 Task: Add a member Rishabh.singh@softage.net.
Action: Mouse moved to (192, 134)
Screenshot: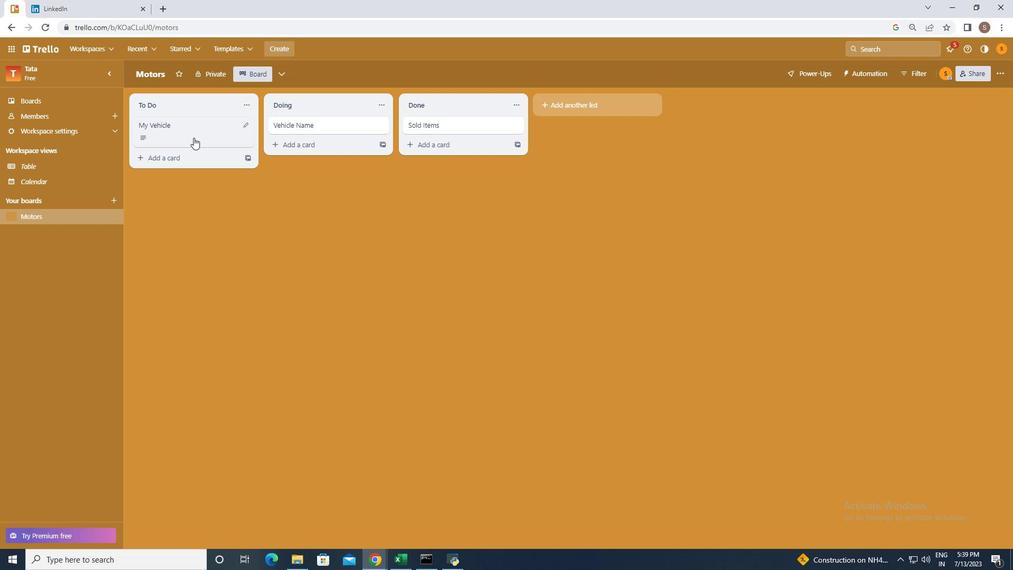 
Action: Mouse pressed left at (192, 134)
Screenshot: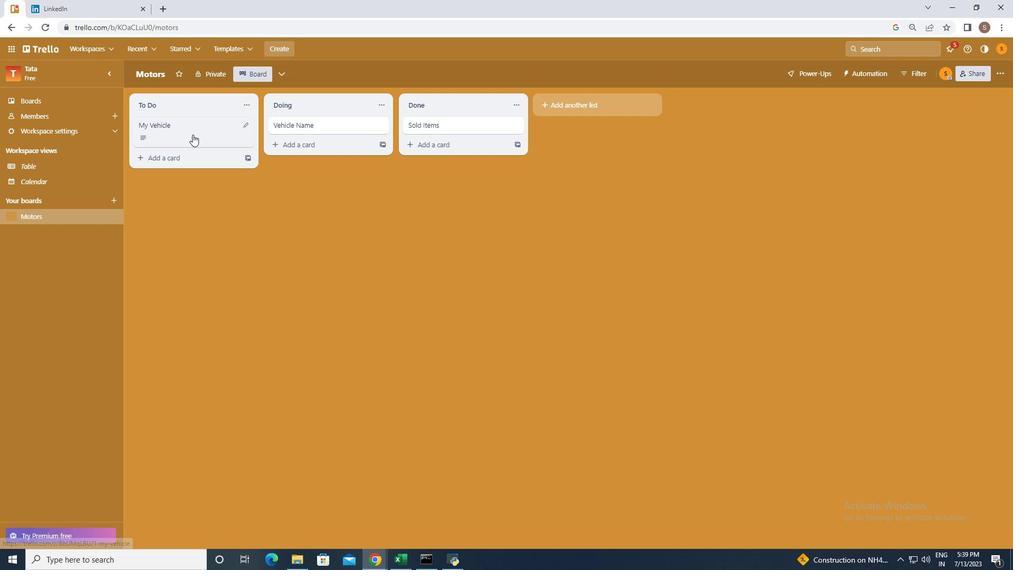 
Action: Mouse moved to (611, 124)
Screenshot: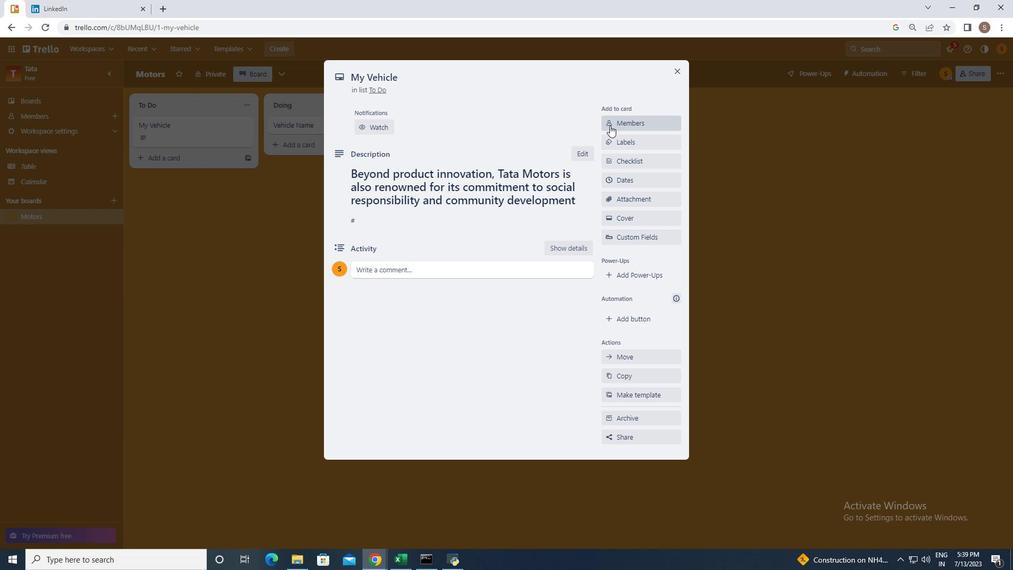 
Action: Mouse pressed left at (611, 124)
Screenshot: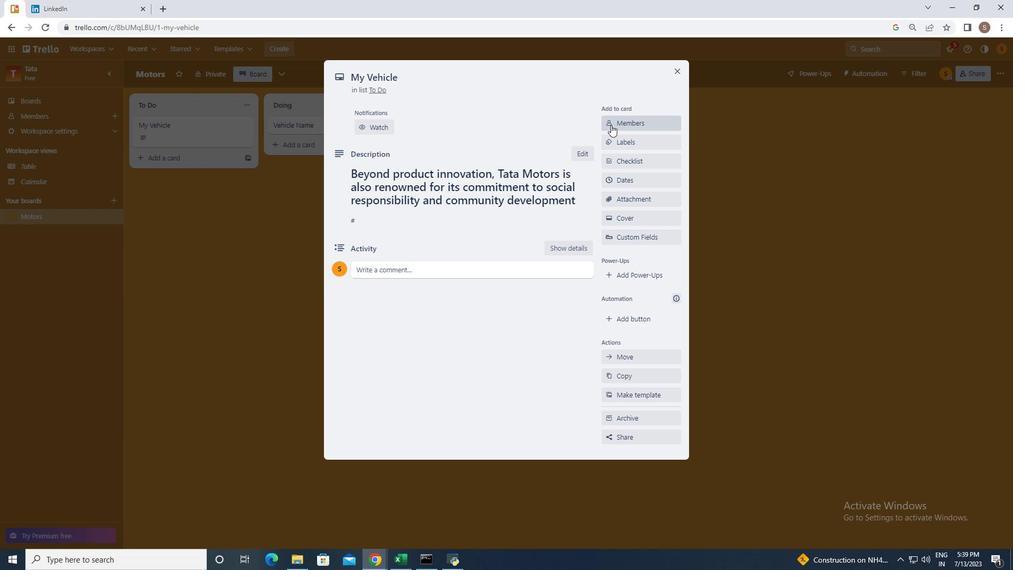
Action: Mouse moved to (623, 164)
Screenshot: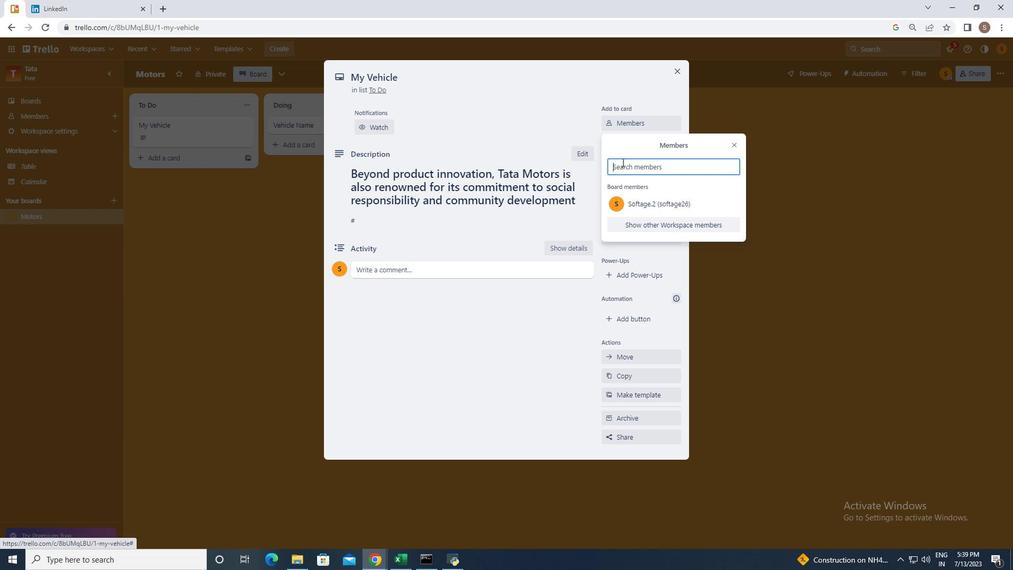 
Action: Key pressed <Key.shift>Rishabh.sngh<Key.shift>@softage.net
Screenshot: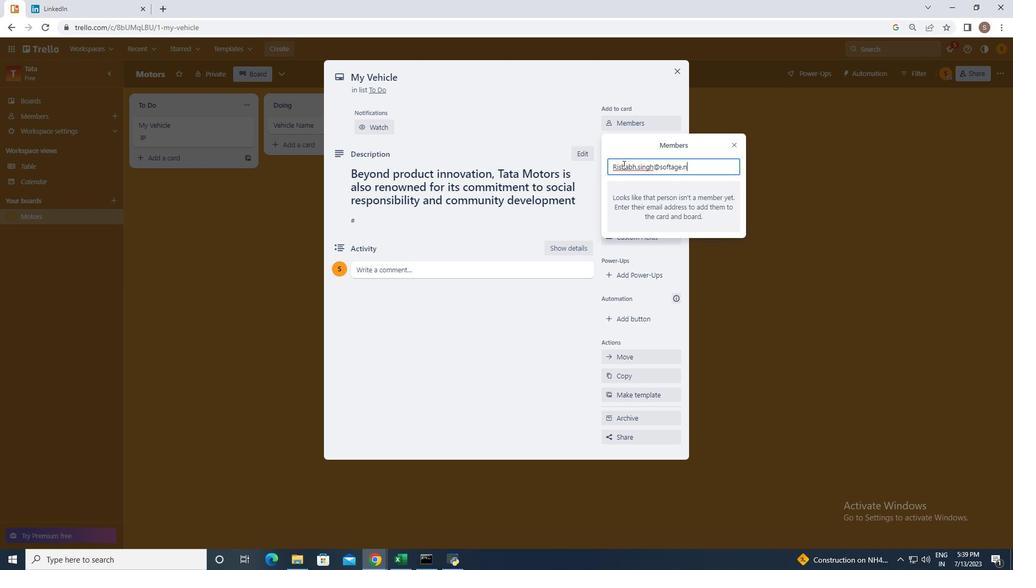 
Action: Mouse moved to (645, 233)
Screenshot: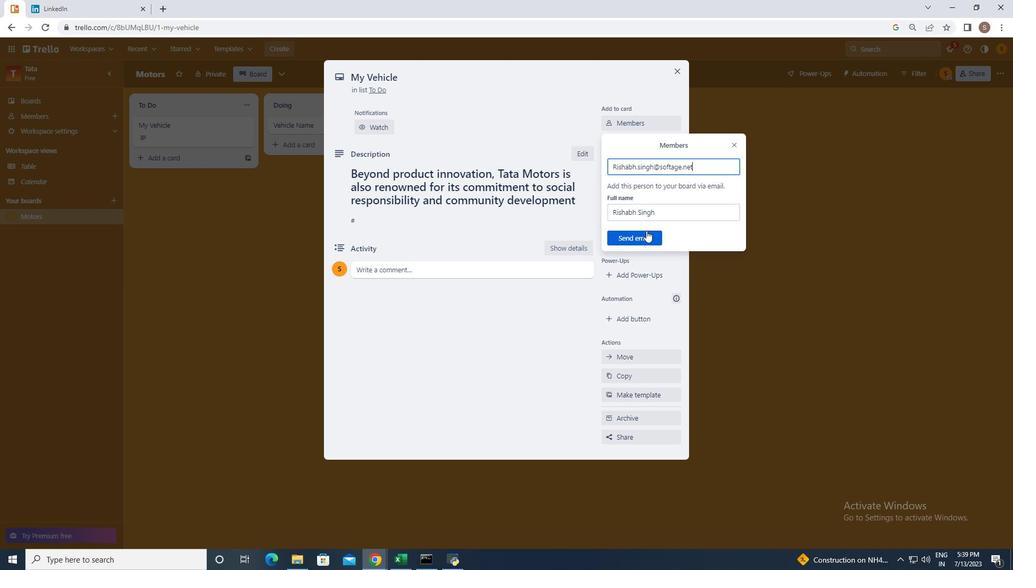 
Action: Mouse pressed left at (645, 233)
Screenshot: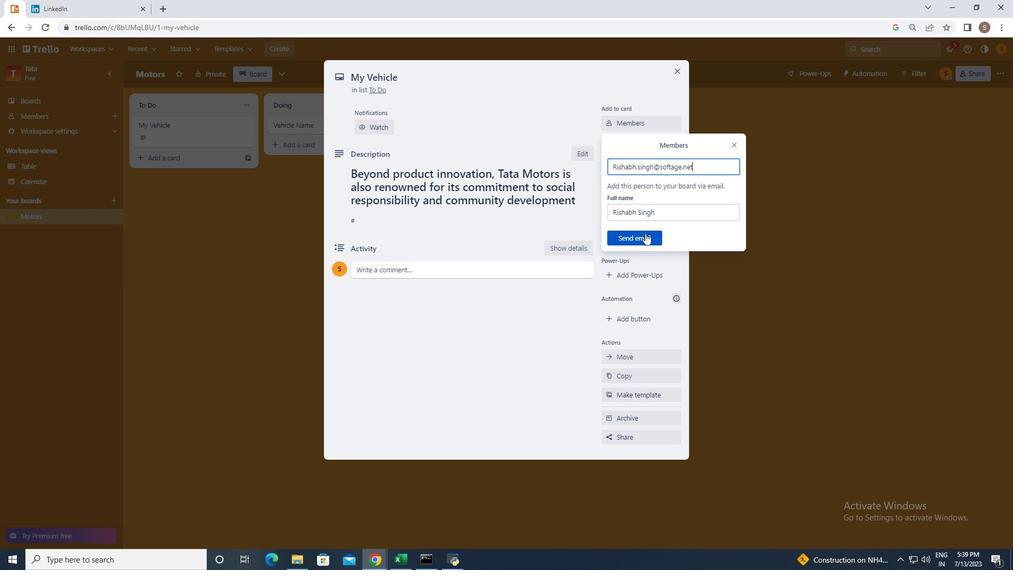 
Action: Mouse moved to (645, 293)
Screenshot: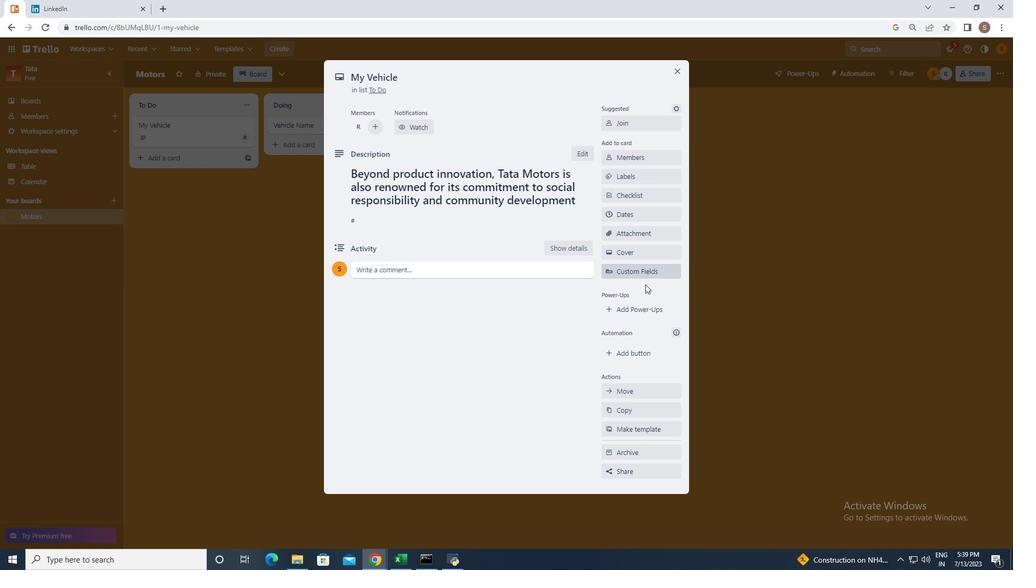 
